 Task: Search Job Title "Web Developer" and Apply .
Action: Mouse moved to (508, 59)
Screenshot: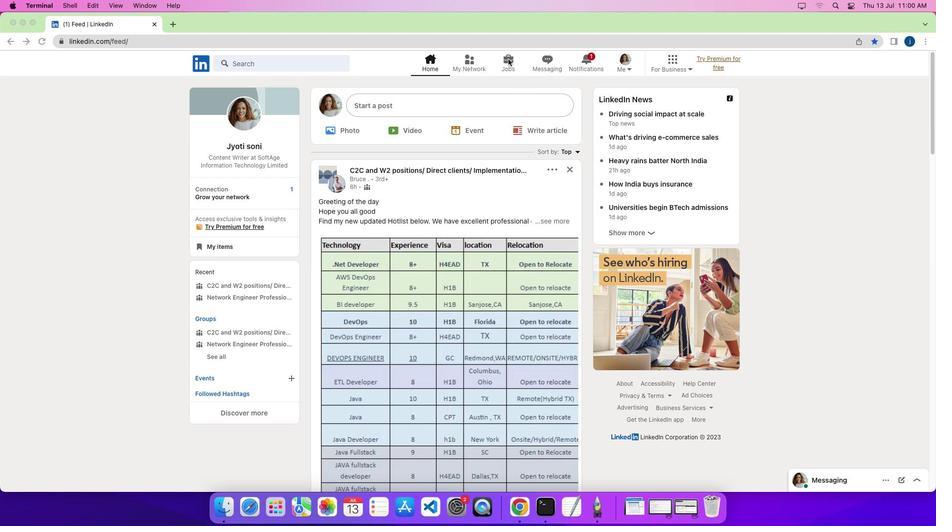 
Action: Mouse pressed left at (508, 59)
Screenshot: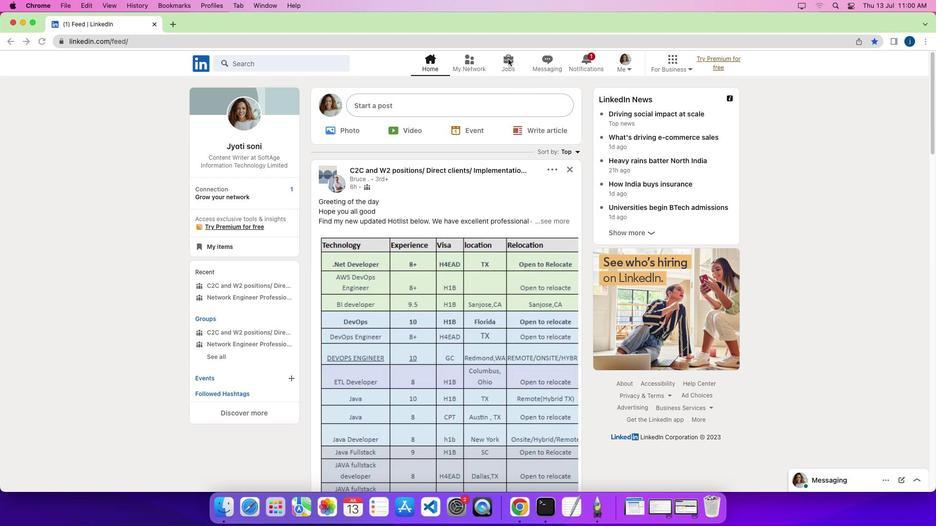 
Action: Mouse pressed left at (508, 59)
Screenshot: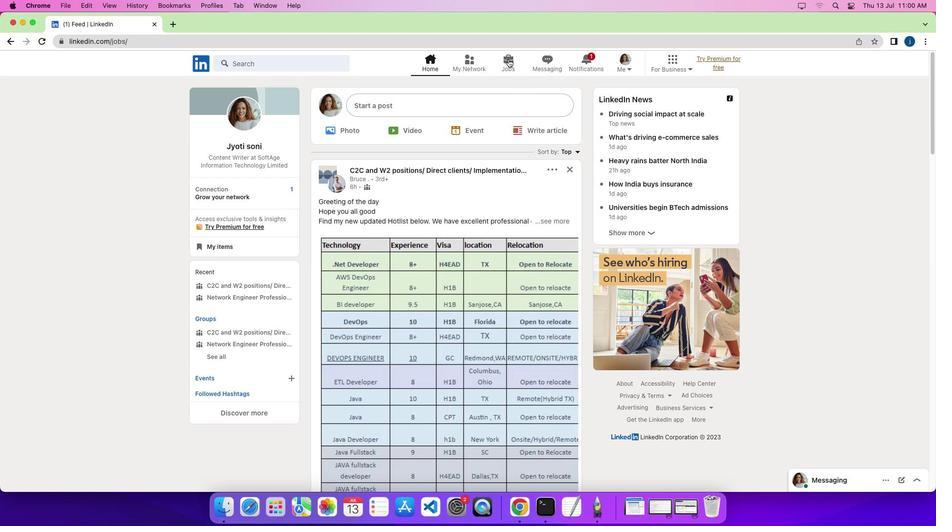 
Action: Mouse moved to (241, 200)
Screenshot: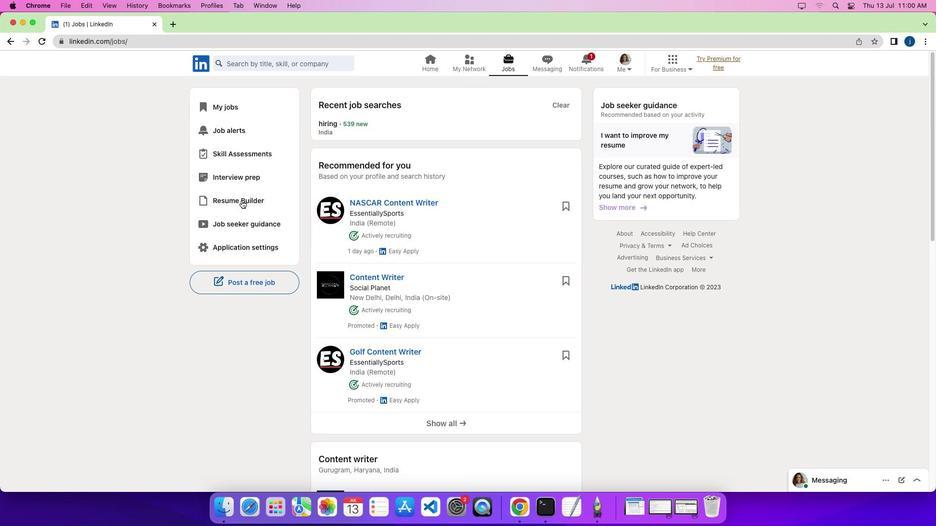 
Action: Mouse pressed left at (241, 200)
Screenshot: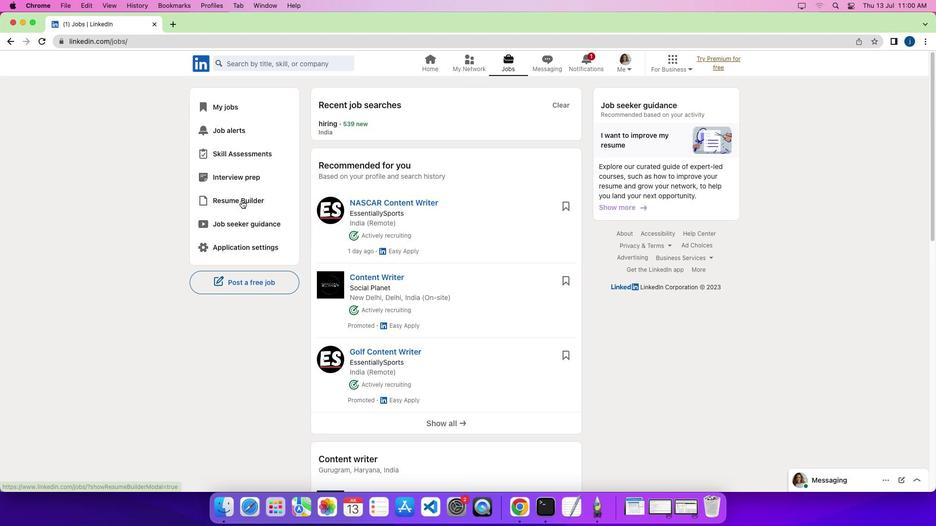 
Action: Mouse moved to (526, 283)
Screenshot: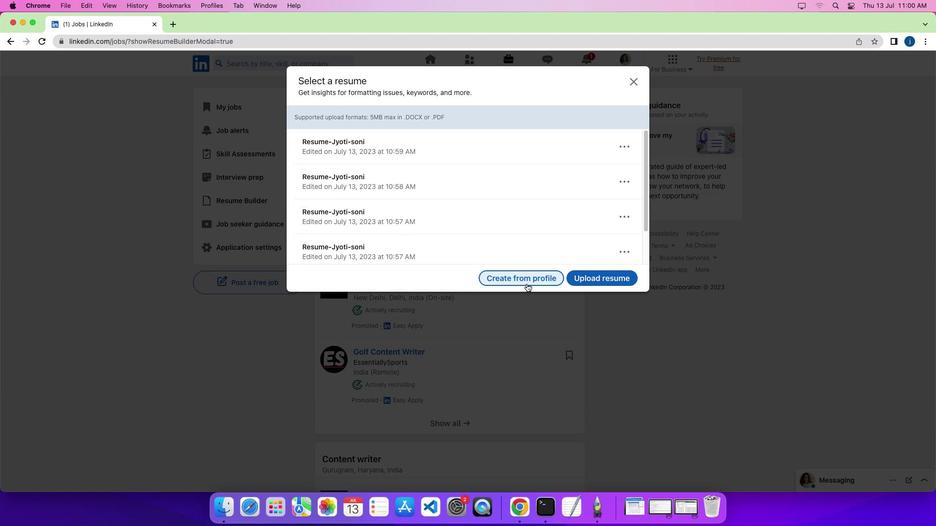 
Action: Mouse pressed left at (526, 283)
Screenshot: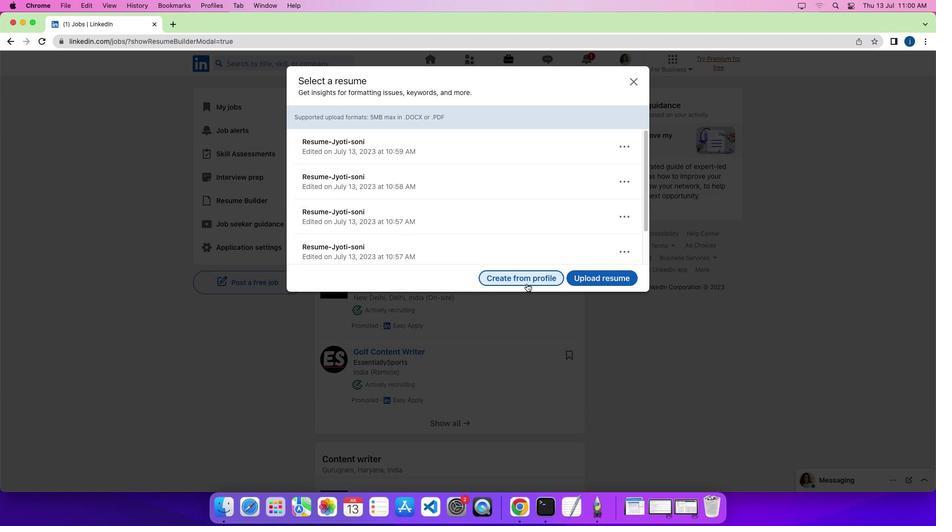 
Action: Mouse moved to (474, 261)
Screenshot: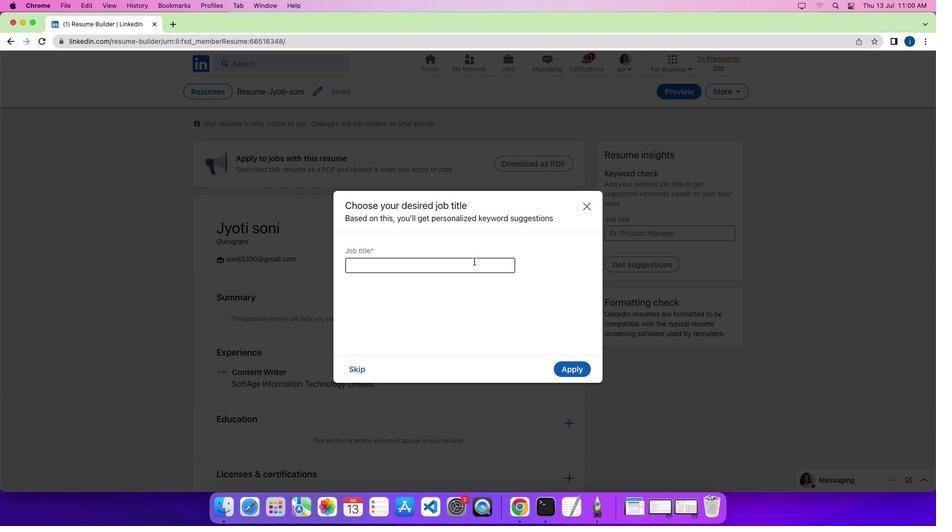 
Action: Mouse pressed left at (474, 261)
Screenshot: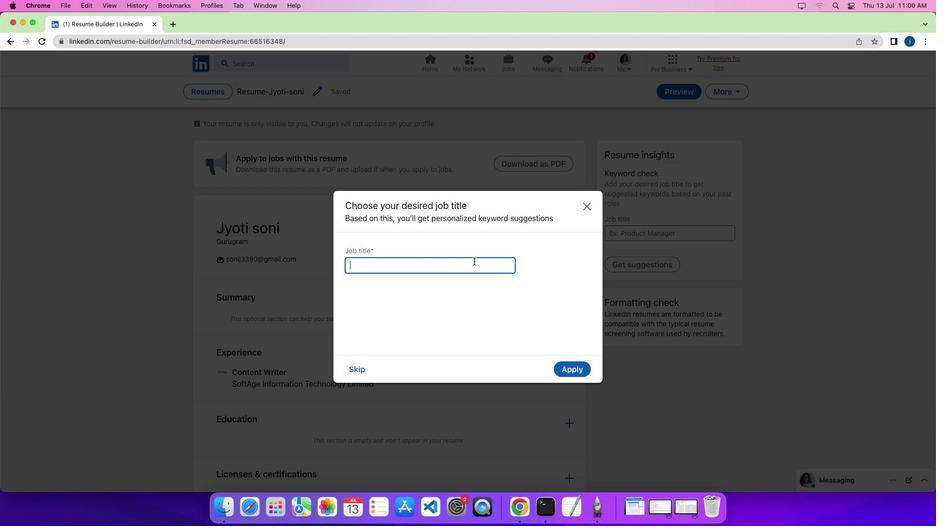 
Action: Mouse moved to (474, 261)
Screenshot: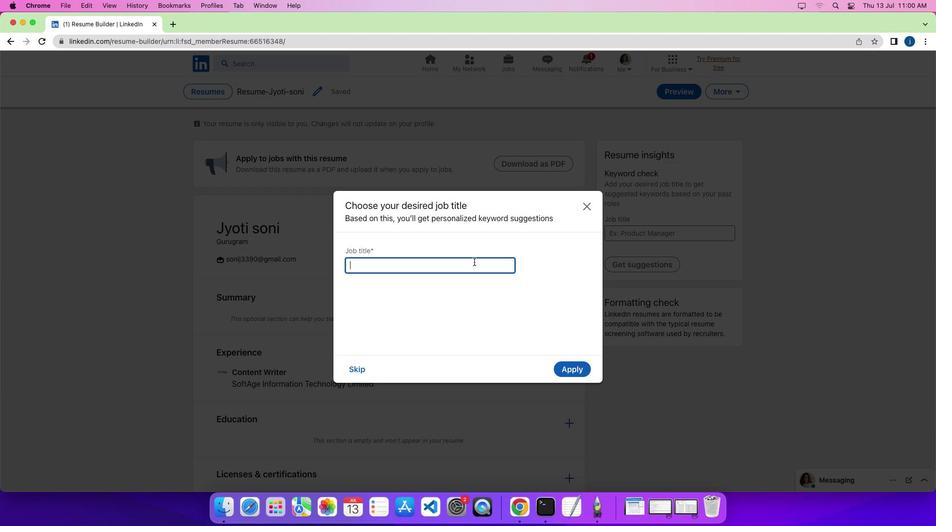 
Action: Key pressed Key.shift'W''e''b'Key.space'd''e''v''e''l''o''p''e''r'
Screenshot: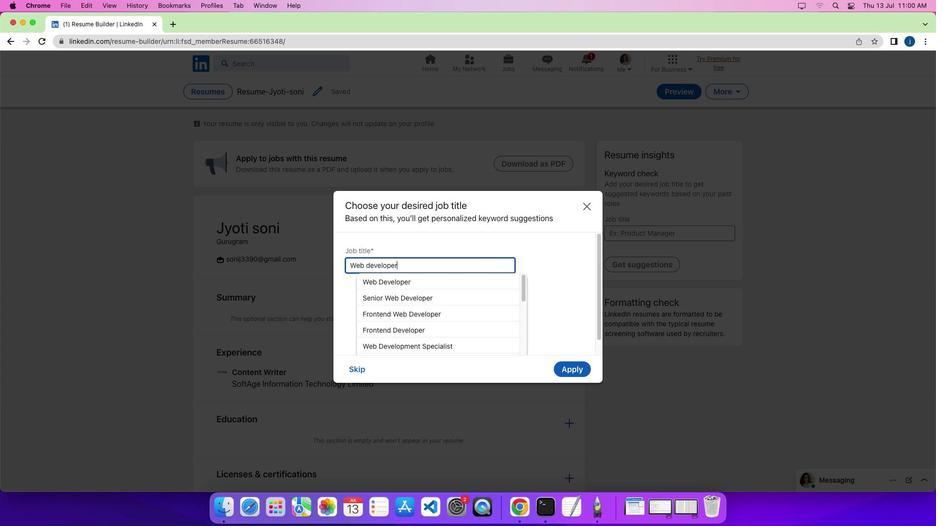 
Action: Mouse moved to (454, 288)
Screenshot: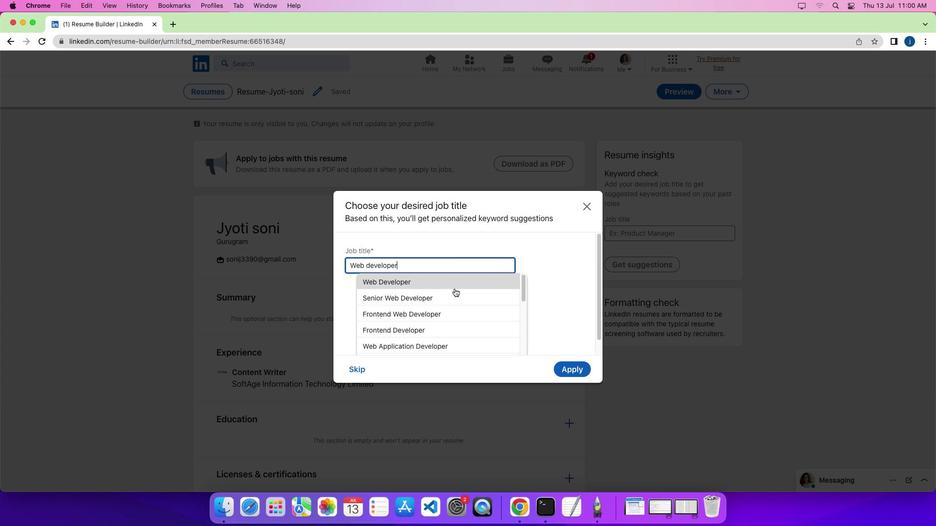 
Action: Mouse pressed left at (454, 288)
Screenshot: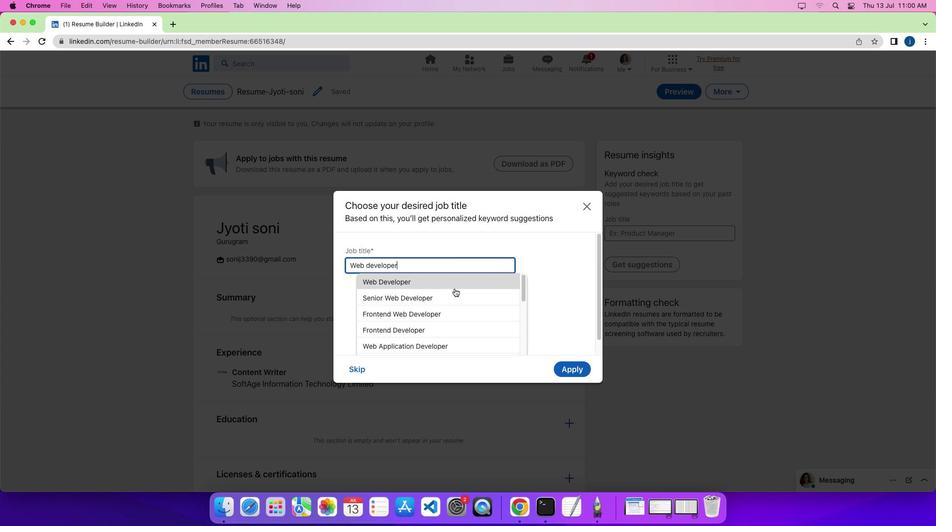 
Action: Mouse moved to (564, 372)
Screenshot: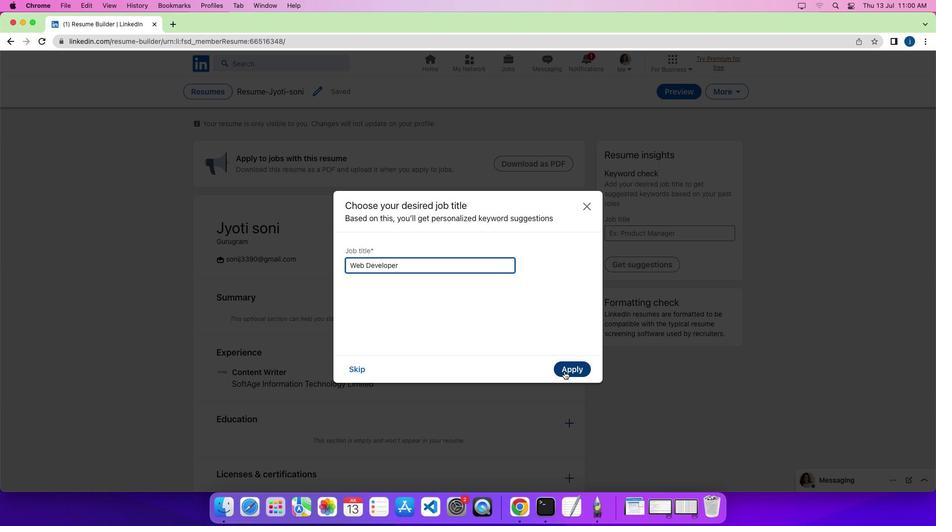 
Action: Mouse pressed left at (564, 372)
Screenshot: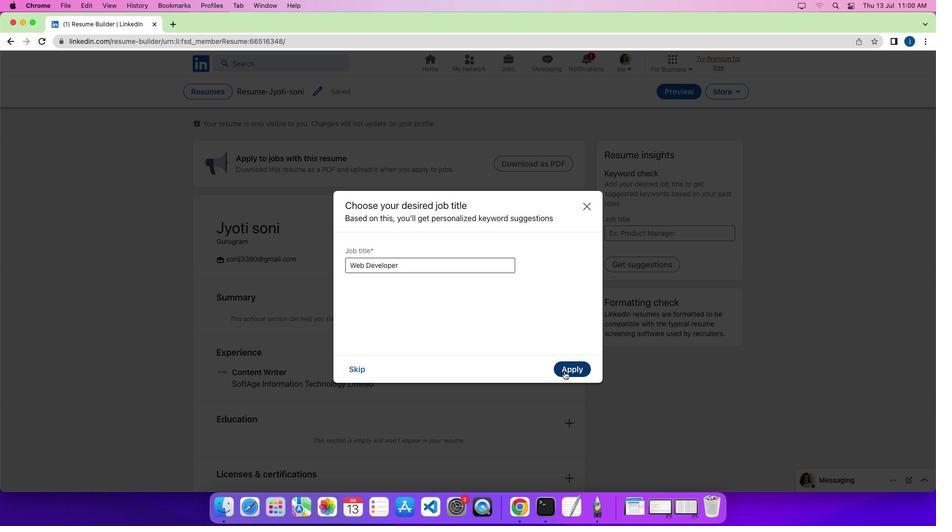 
Action: Mouse moved to (570, 370)
Screenshot: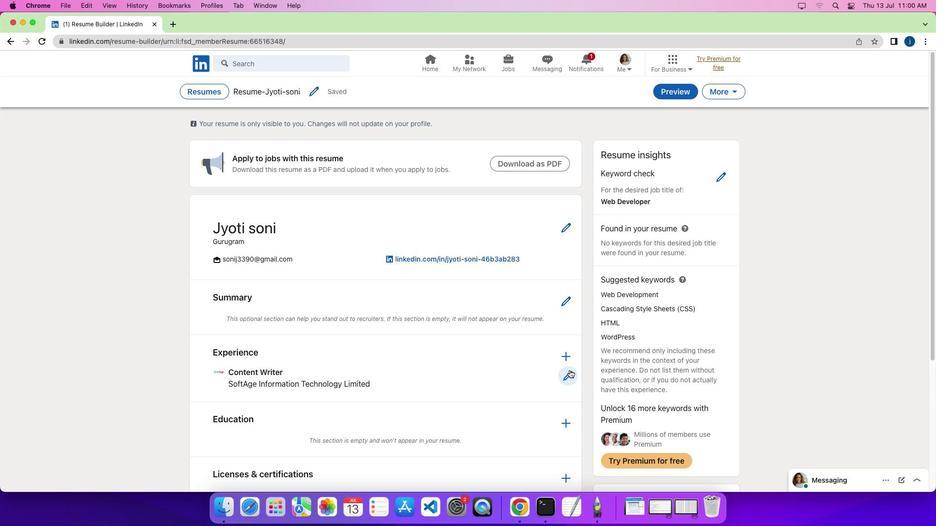 
